 Task: In the  document Journalingfile.pdf Change font size of watermark '113' and place the watermark  'Horizontally'. Insert footer and write www.lunaTech.com
Action: Mouse moved to (278, 404)
Screenshot: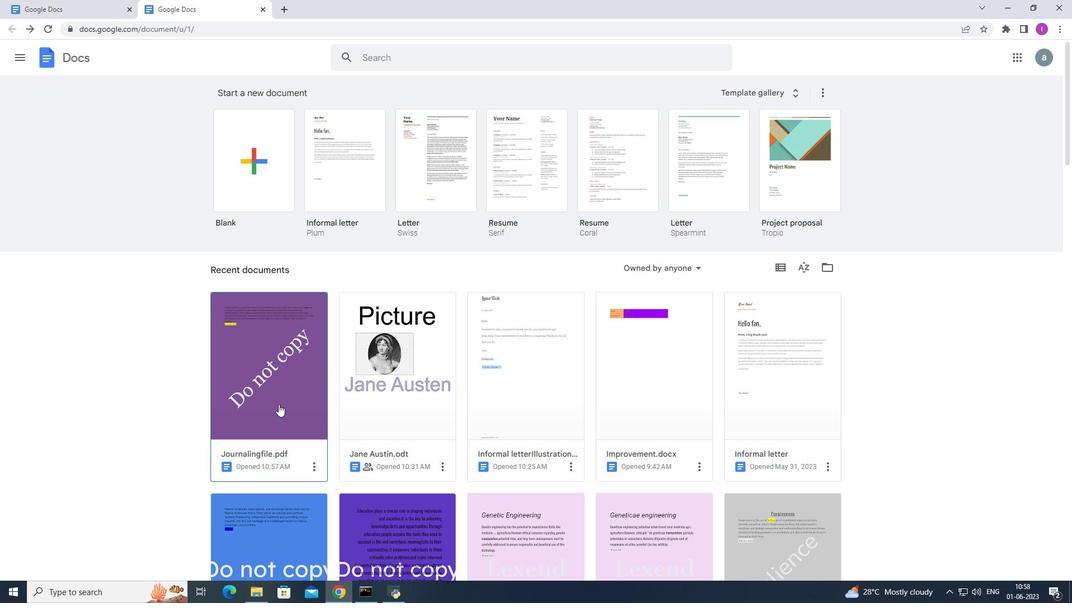 
Action: Mouse pressed left at (278, 404)
Screenshot: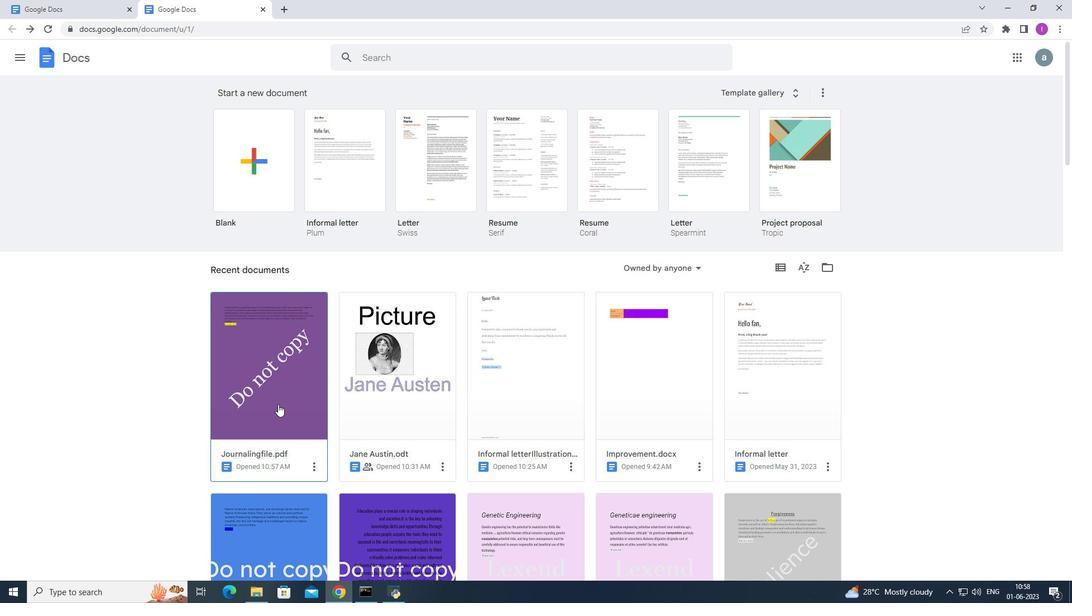 
Action: Mouse moved to (127, 64)
Screenshot: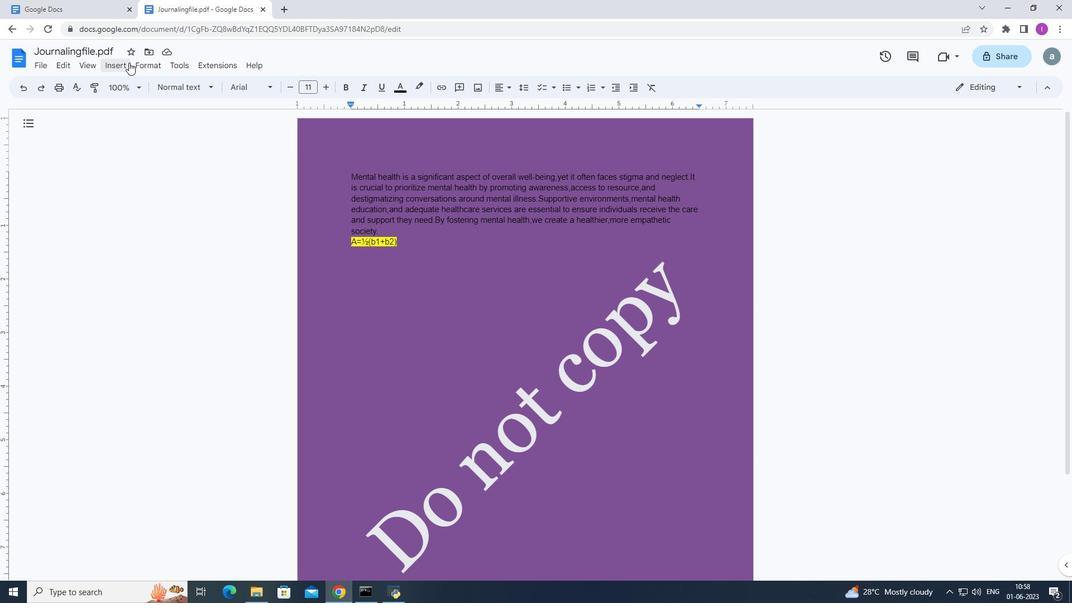 
Action: Mouse pressed left at (127, 64)
Screenshot: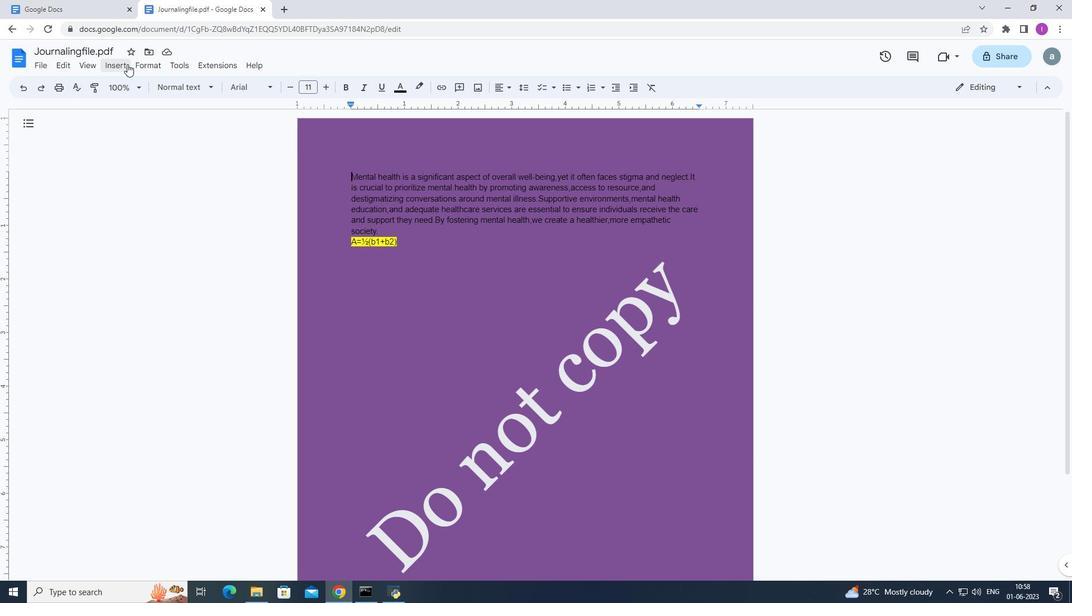 
Action: Mouse moved to (153, 327)
Screenshot: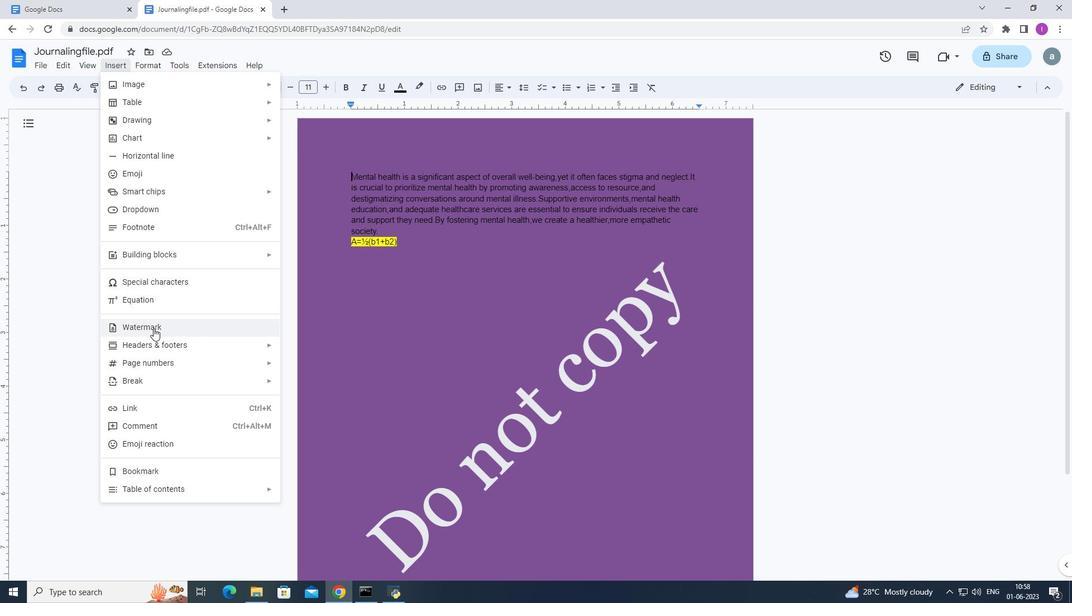 
Action: Mouse pressed left at (153, 327)
Screenshot: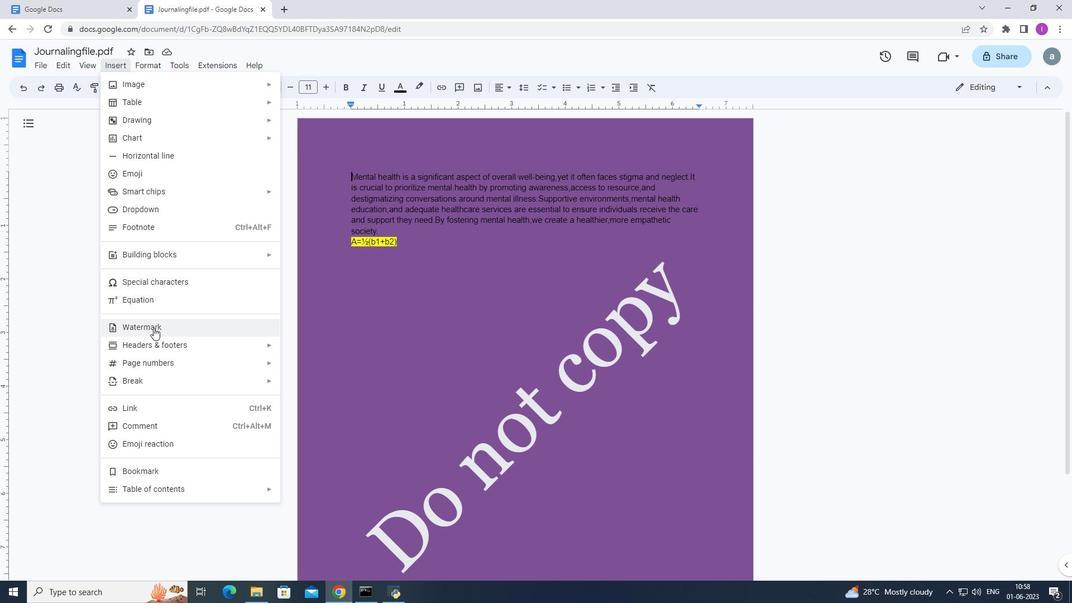 
Action: Mouse moved to (956, 229)
Screenshot: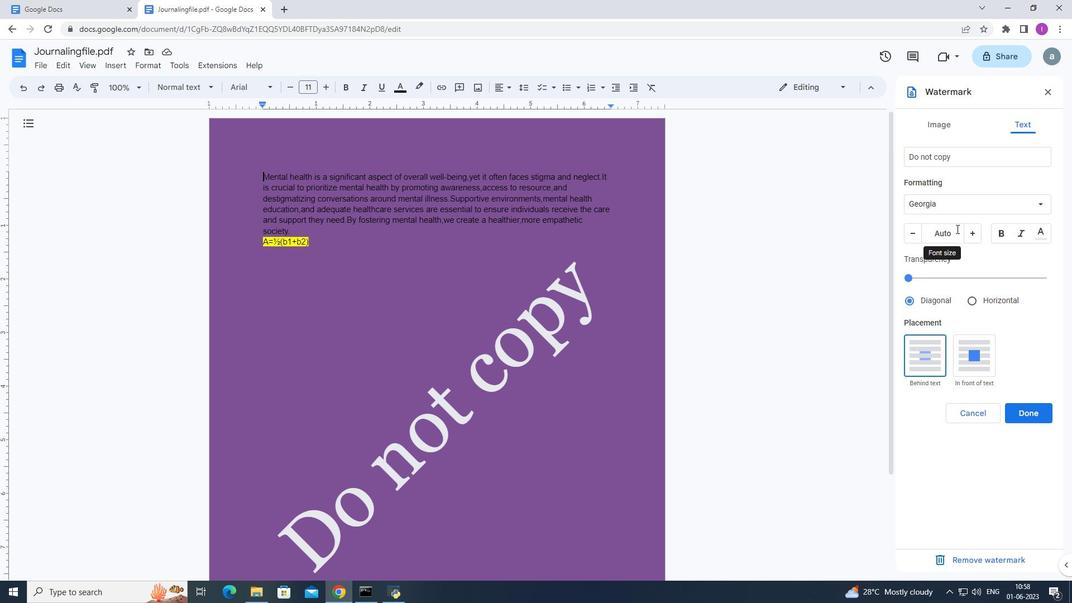 
Action: Mouse pressed left at (956, 229)
Screenshot: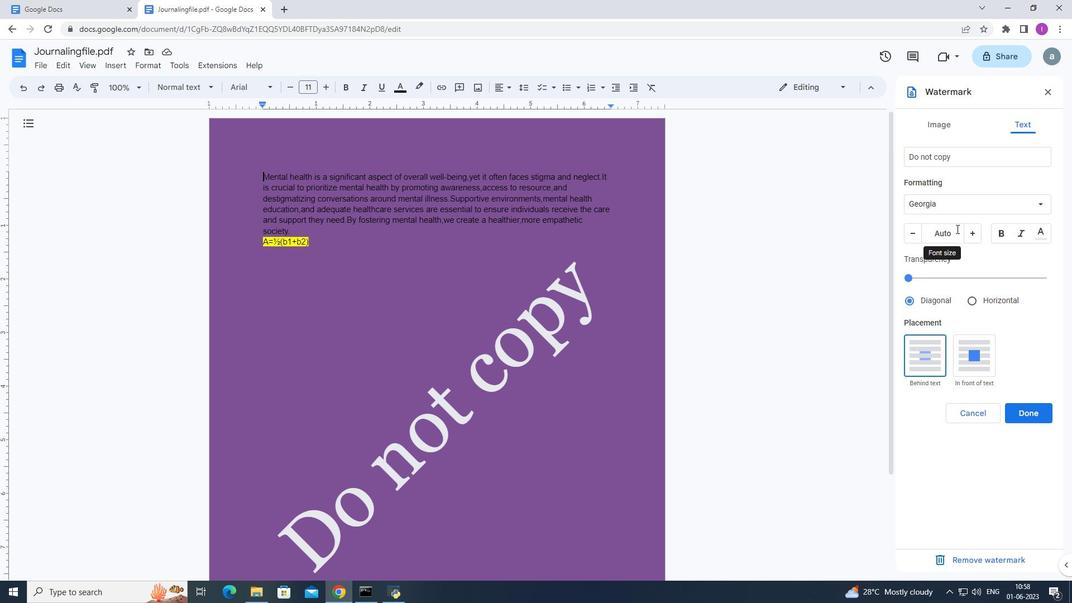 
Action: Key pressed 113
Screenshot: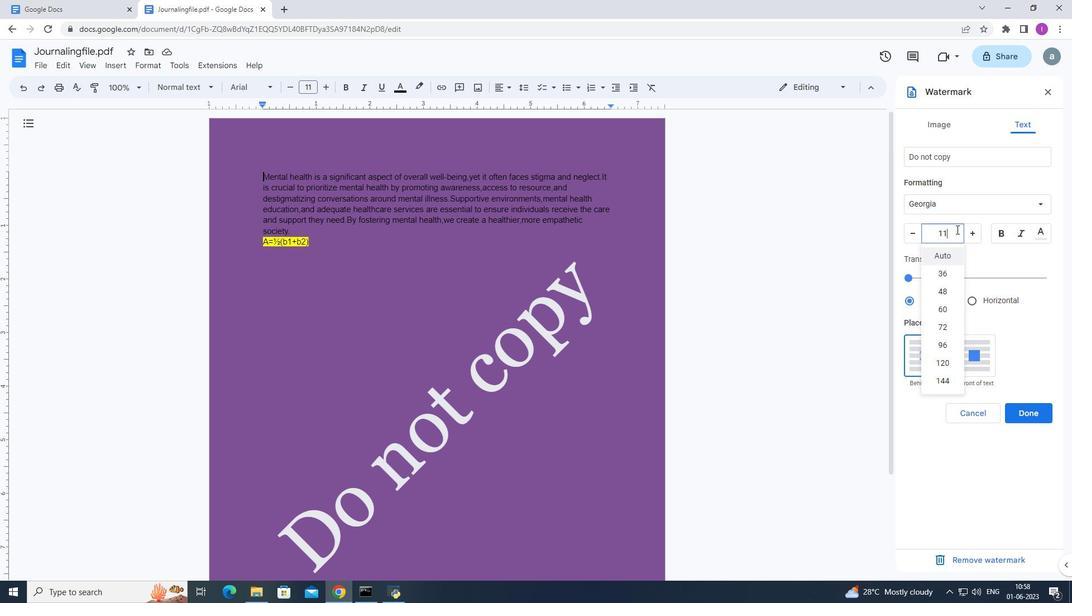 
Action: Mouse moved to (953, 262)
Screenshot: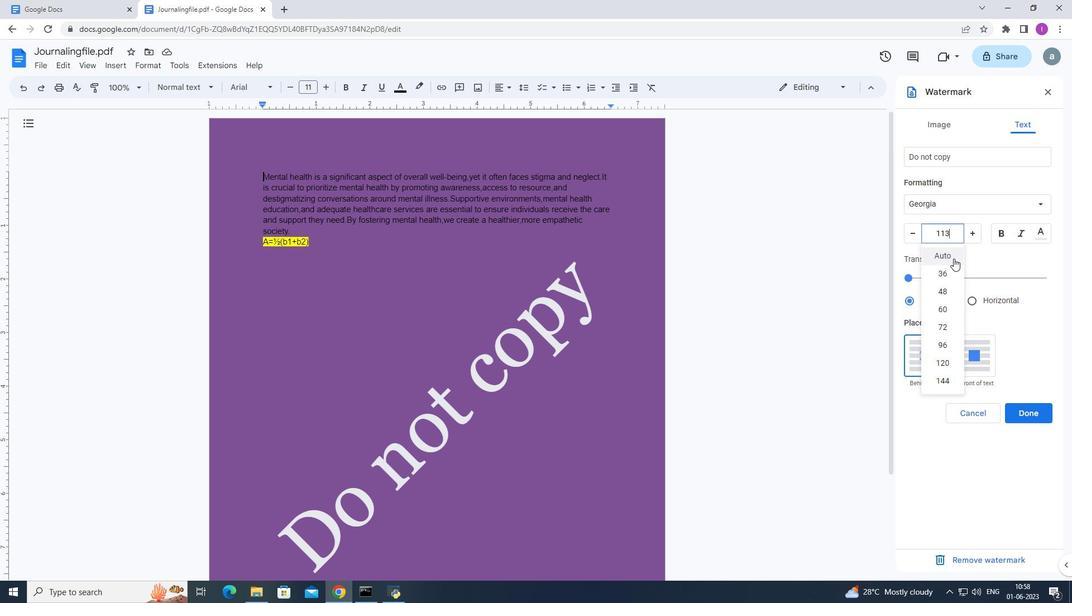 
Action: Key pressed <Key.enter>
Screenshot: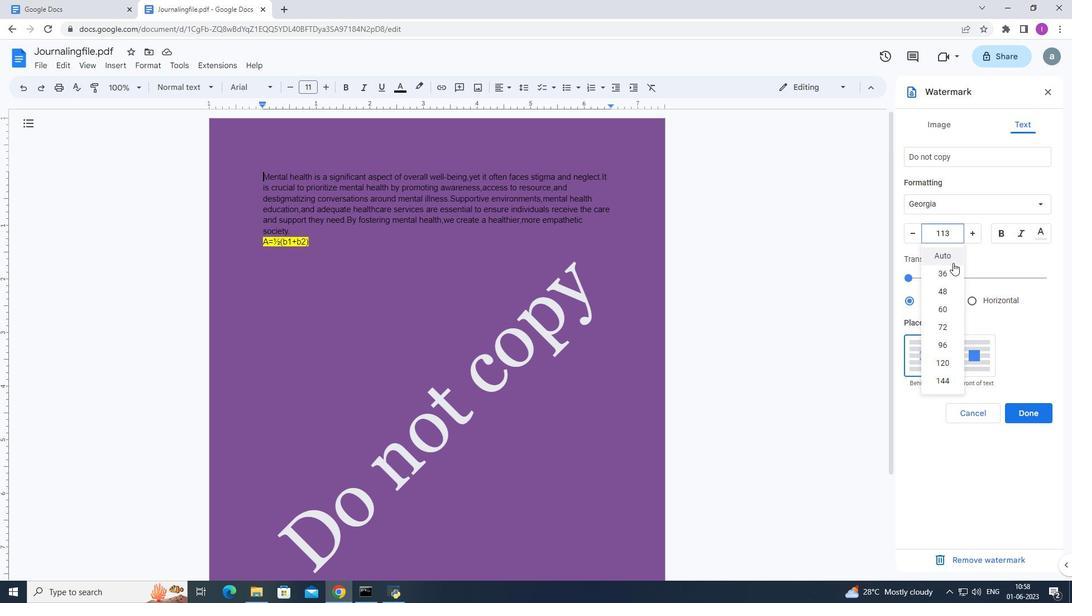 
Action: Mouse moved to (972, 301)
Screenshot: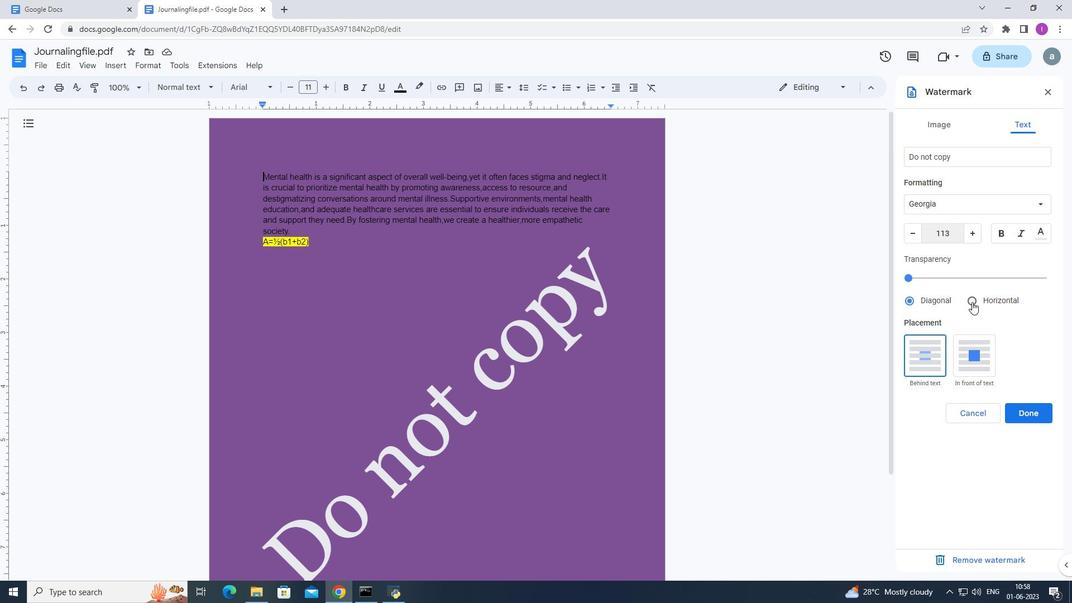 
Action: Mouse pressed left at (972, 301)
Screenshot: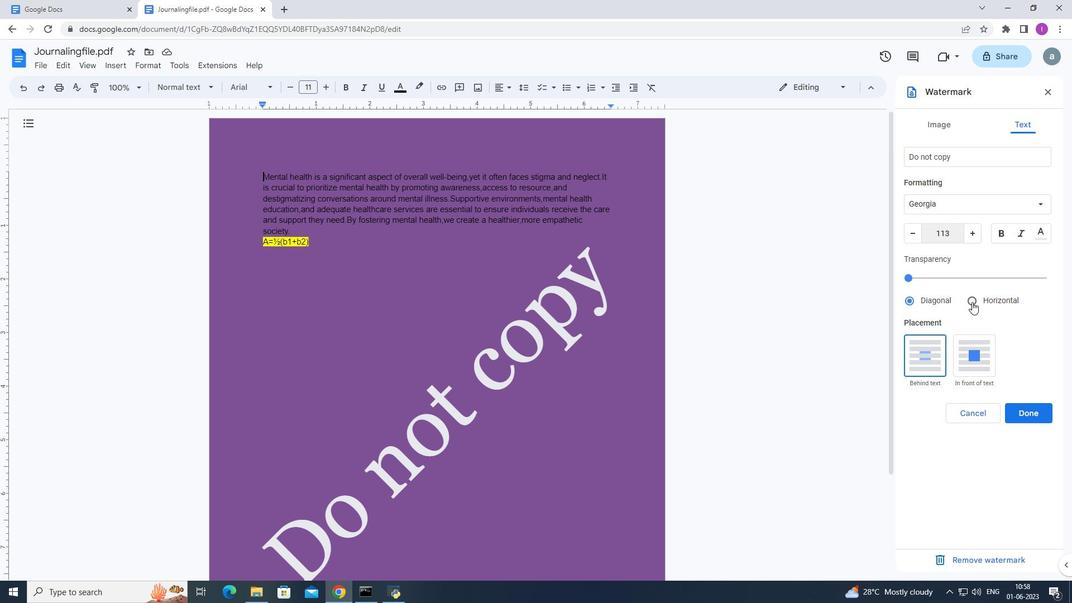 
Action: Mouse moved to (1016, 407)
Screenshot: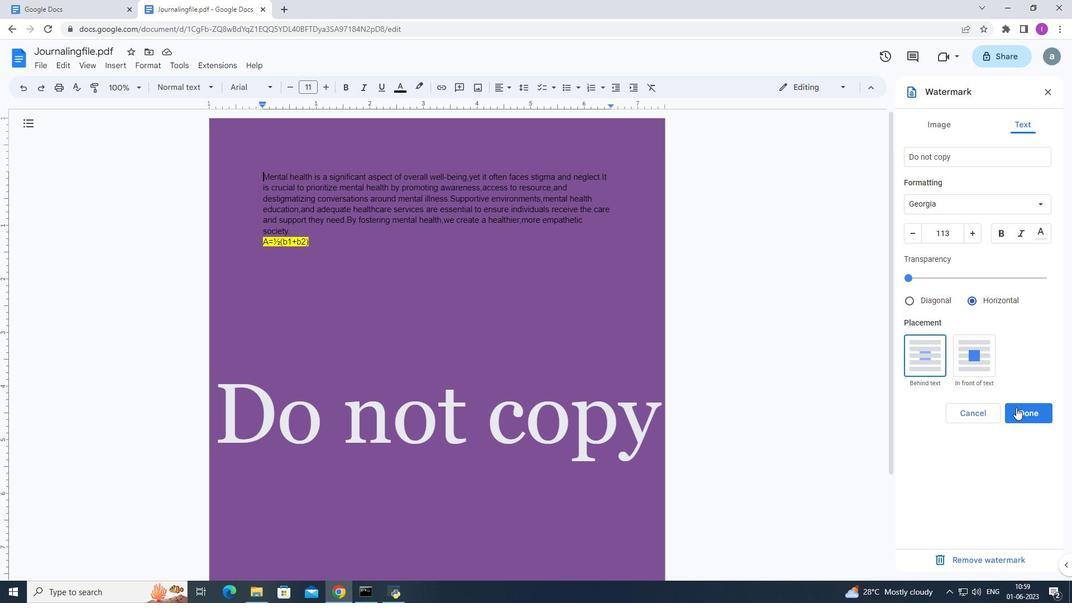 
Action: Mouse pressed left at (1016, 407)
Screenshot: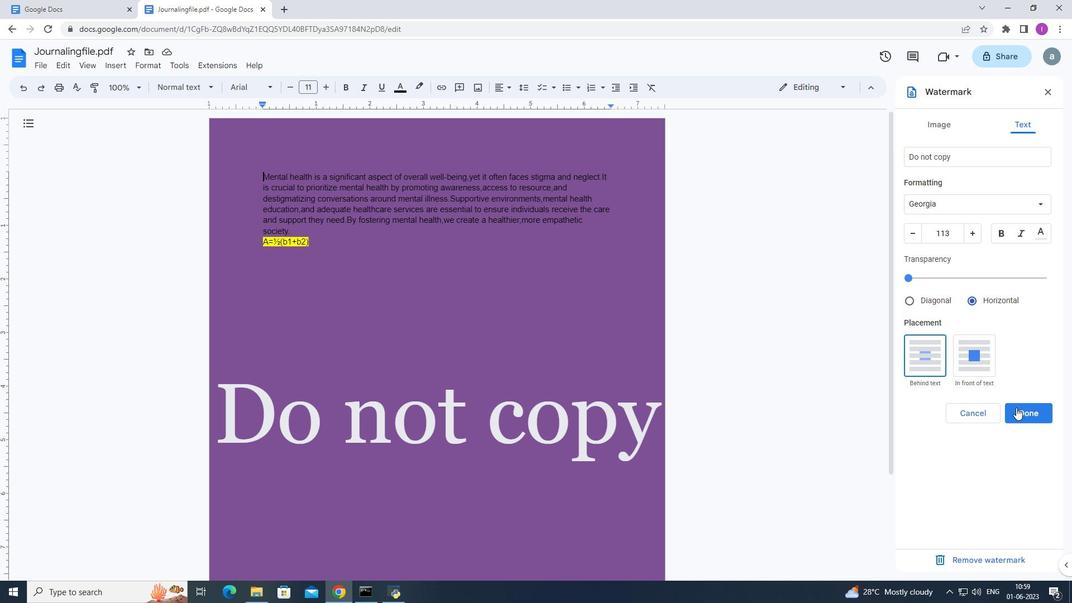 
Action: Mouse moved to (111, 63)
Screenshot: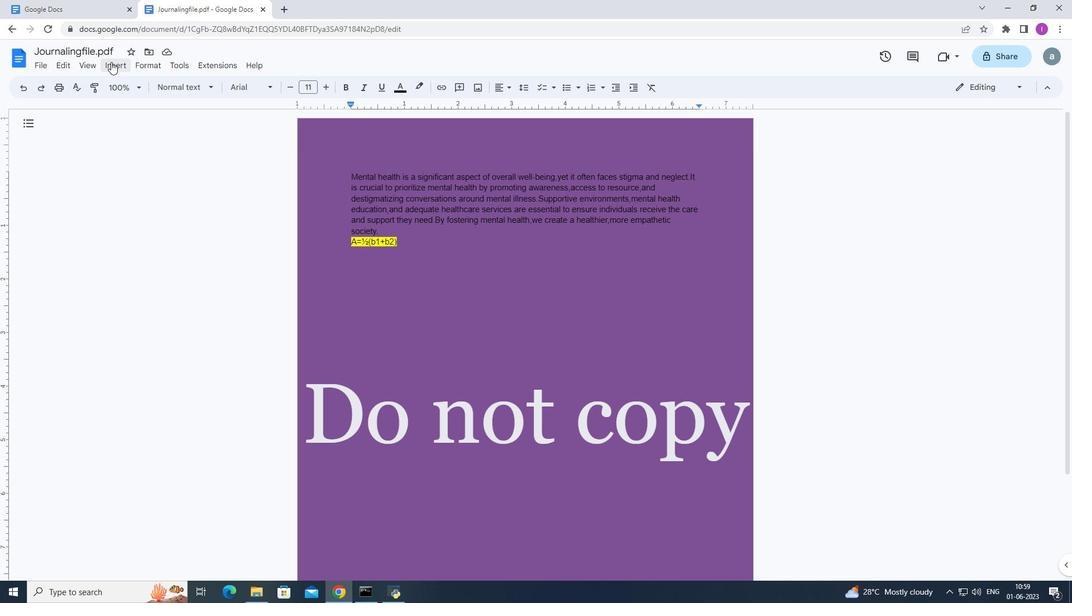 
Action: Mouse pressed left at (111, 63)
Screenshot: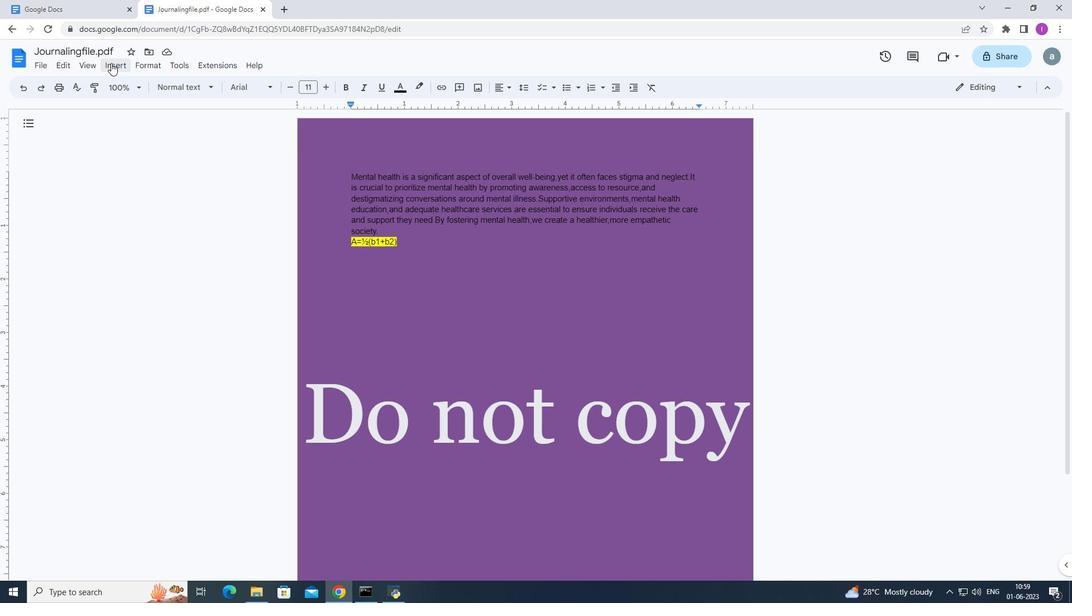 
Action: Mouse moved to (307, 366)
Screenshot: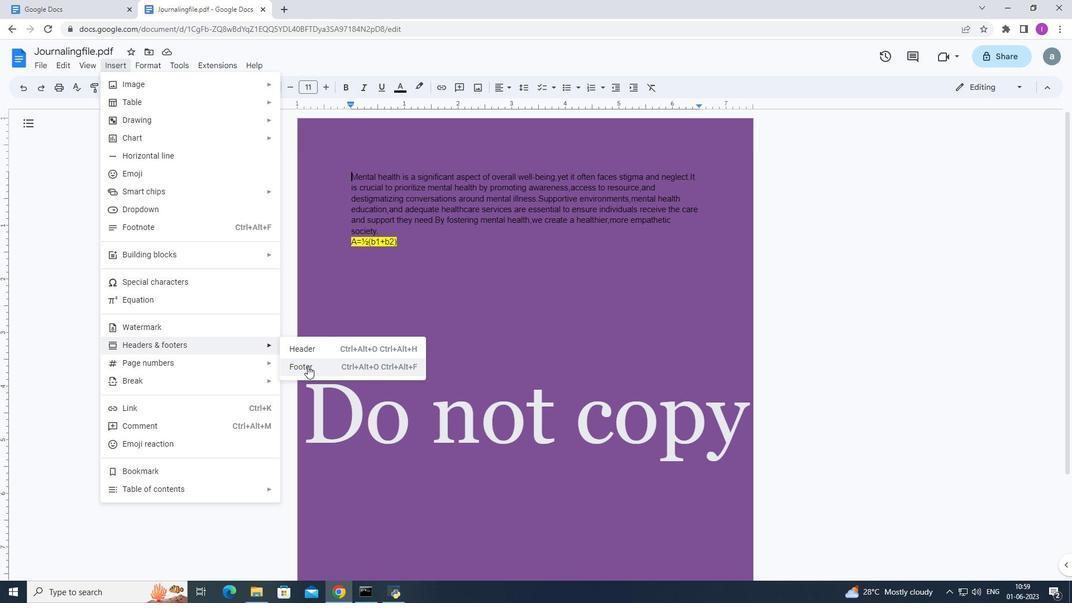 
Action: Mouse pressed left at (307, 366)
Screenshot: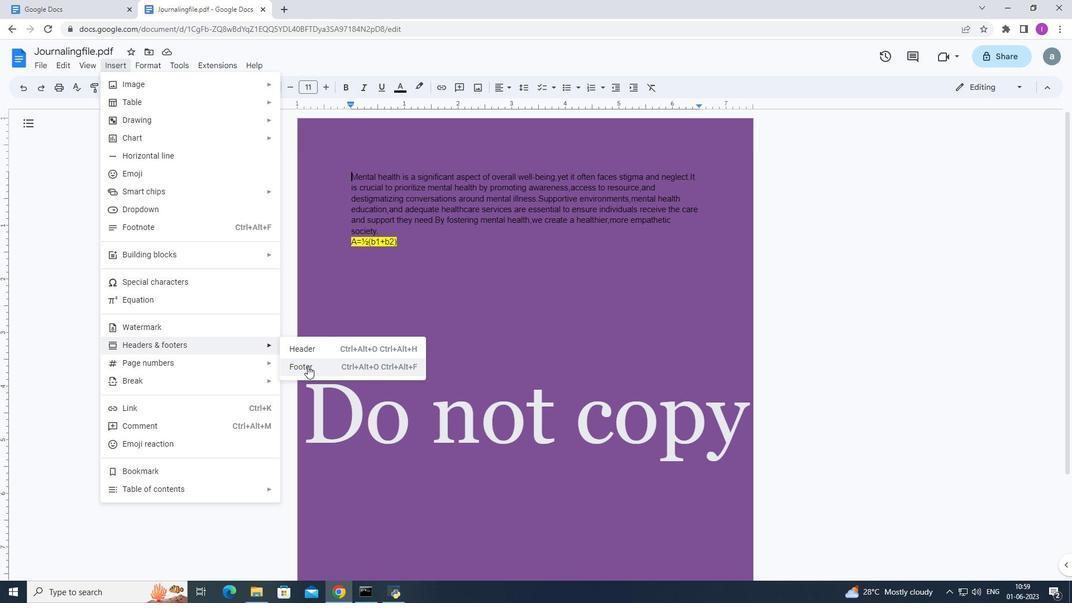 
Action: Mouse moved to (394, 416)
Screenshot: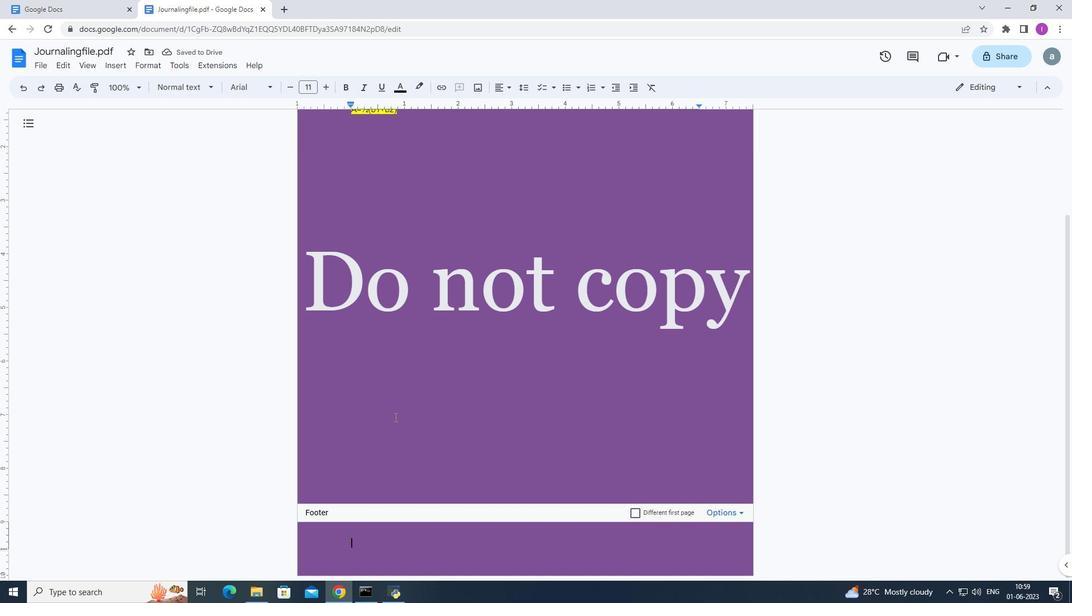 
Action: Key pressed www.luna<Key.shift>Tech.com
Screenshot: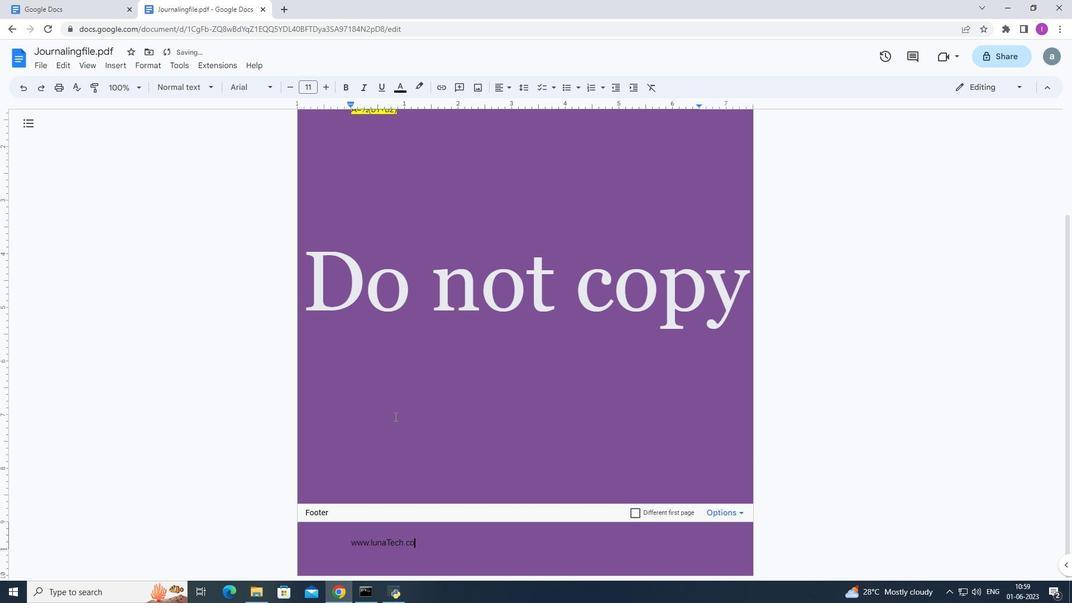 
Action: Mouse moved to (247, 393)
Screenshot: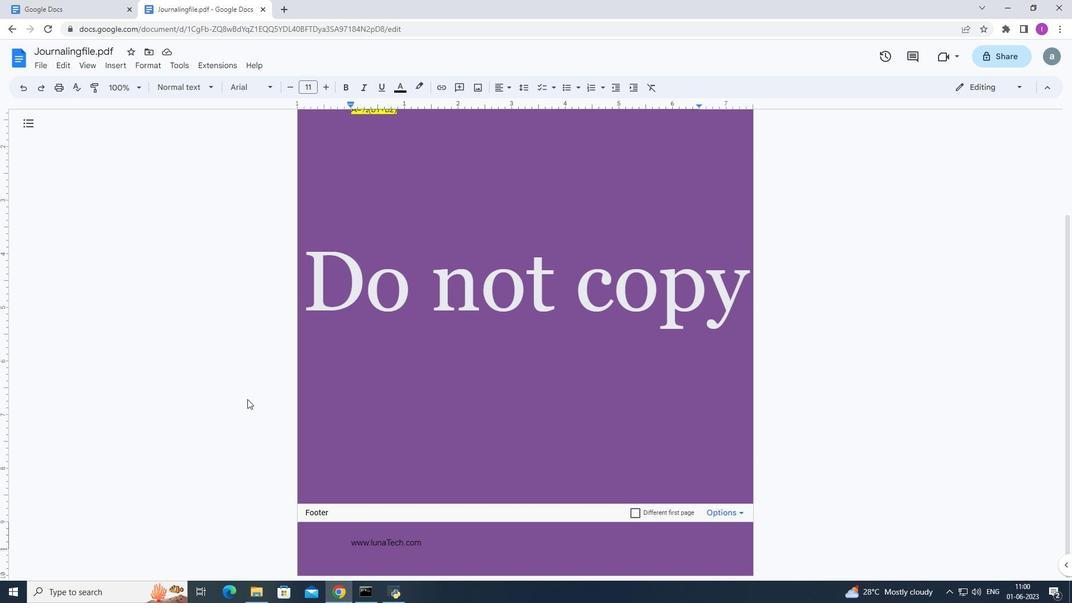 
Action: Mouse scrolled (247, 393) with delta (0, 0)
Screenshot: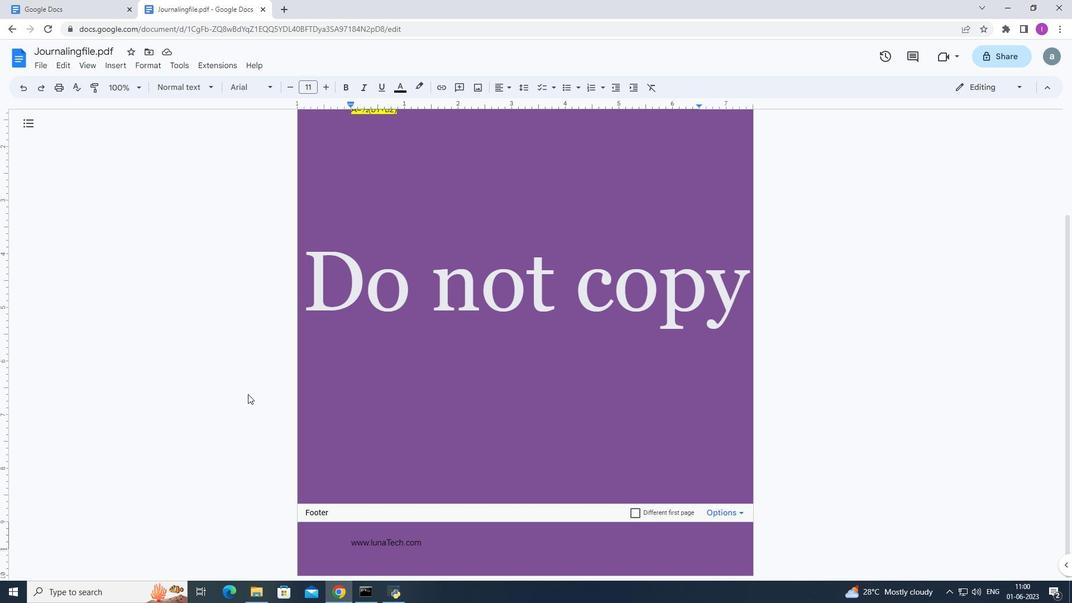
Action: Mouse scrolled (247, 393) with delta (0, 0)
Screenshot: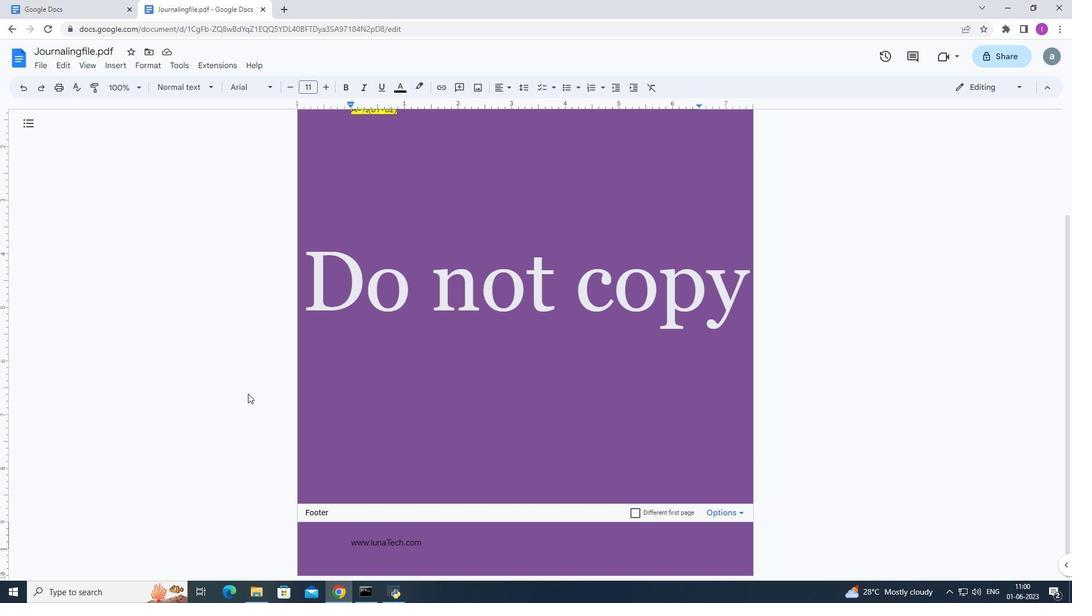 
Action: Mouse scrolled (247, 393) with delta (0, 0)
Screenshot: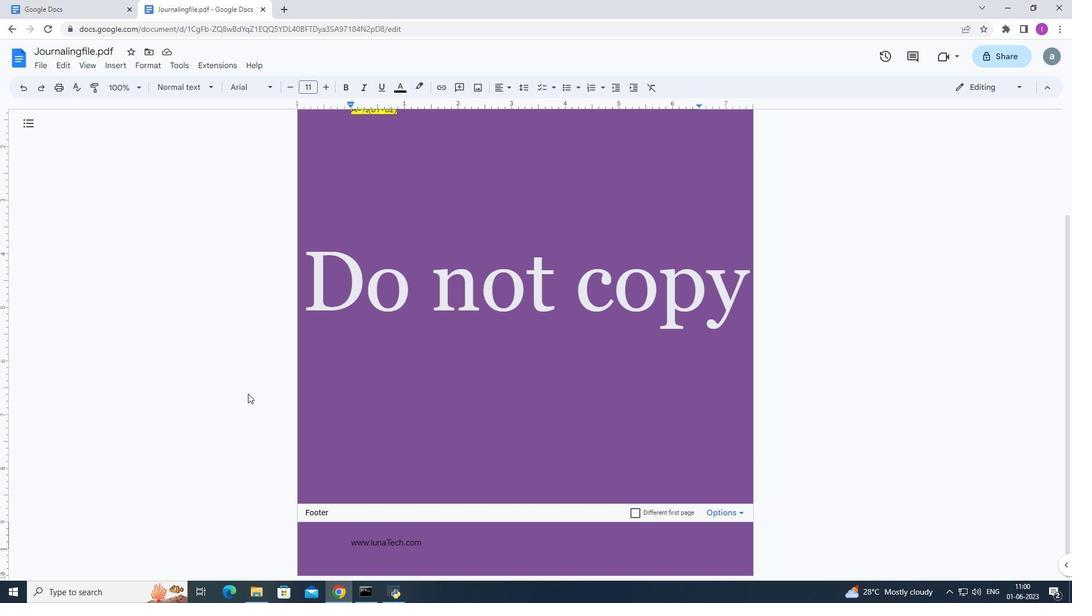 
Action: Mouse moved to (92, 347)
Screenshot: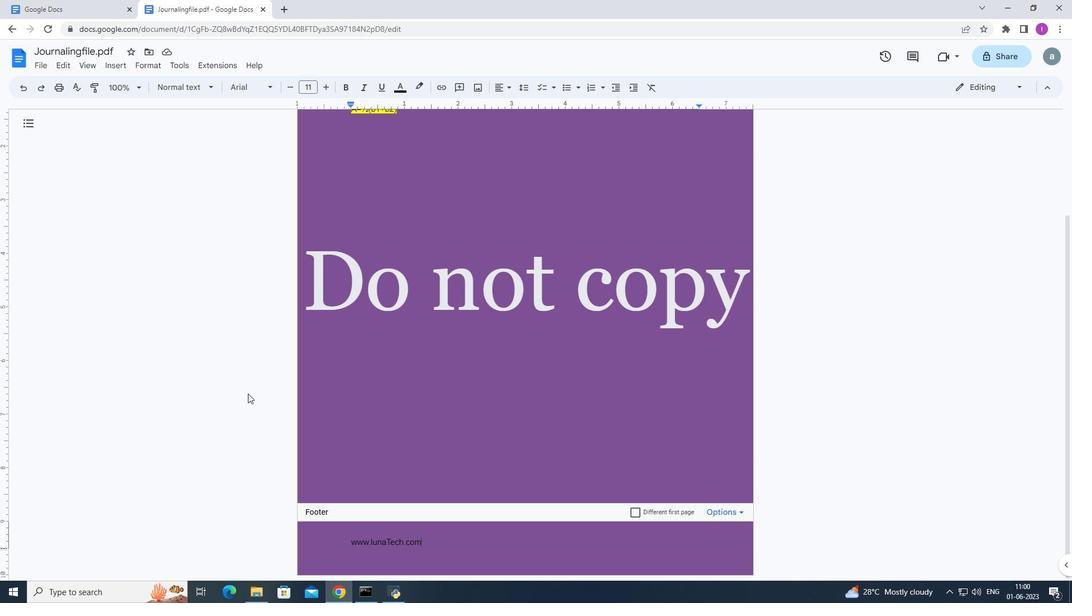 
Action: Mouse pressed left at (92, 347)
Screenshot: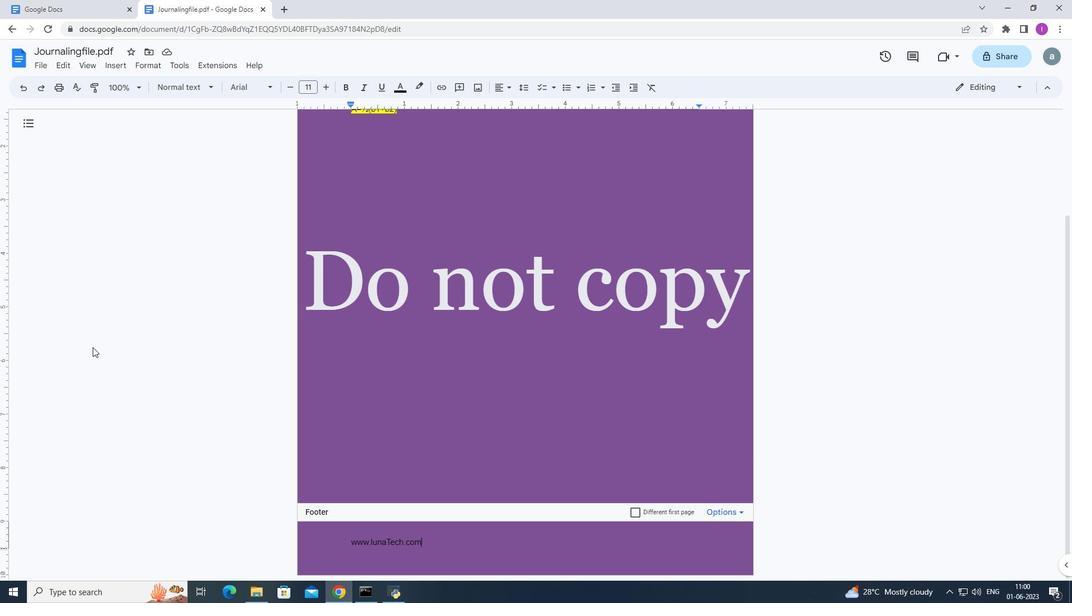 
Action: Mouse moved to (223, 330)
Screenshot: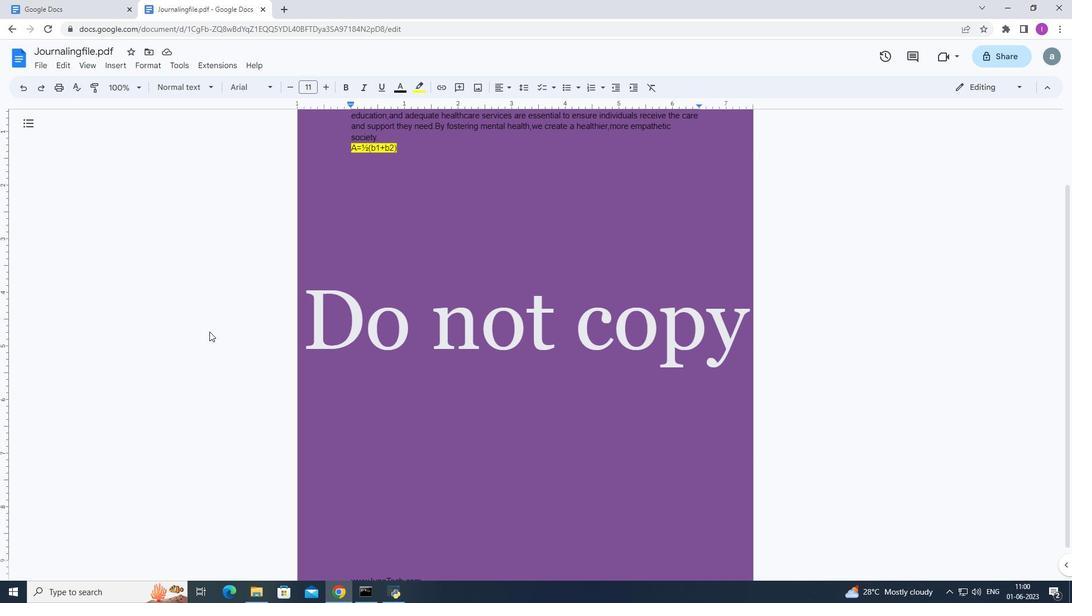 
Action: Mouse scrolled (223, 329) with delta (0, 0)
Screenshot: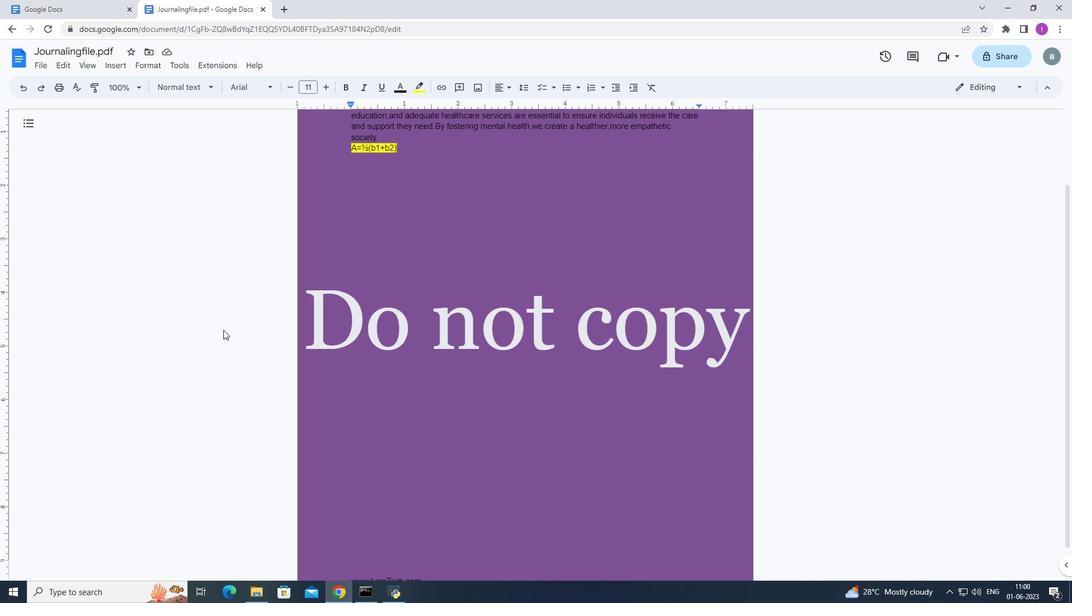 
Action: Mouse scrolled (223, 329) with delta (0, 0)
Screenshot: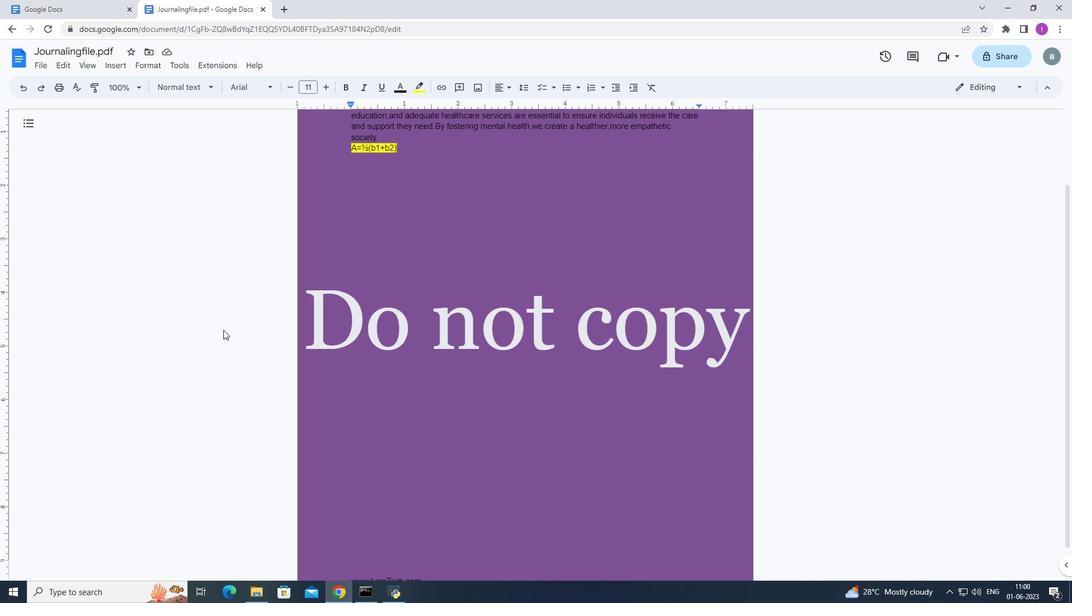 
Action: Mouse scrolled (223, 329) with delta (0, 0)
Screenshot: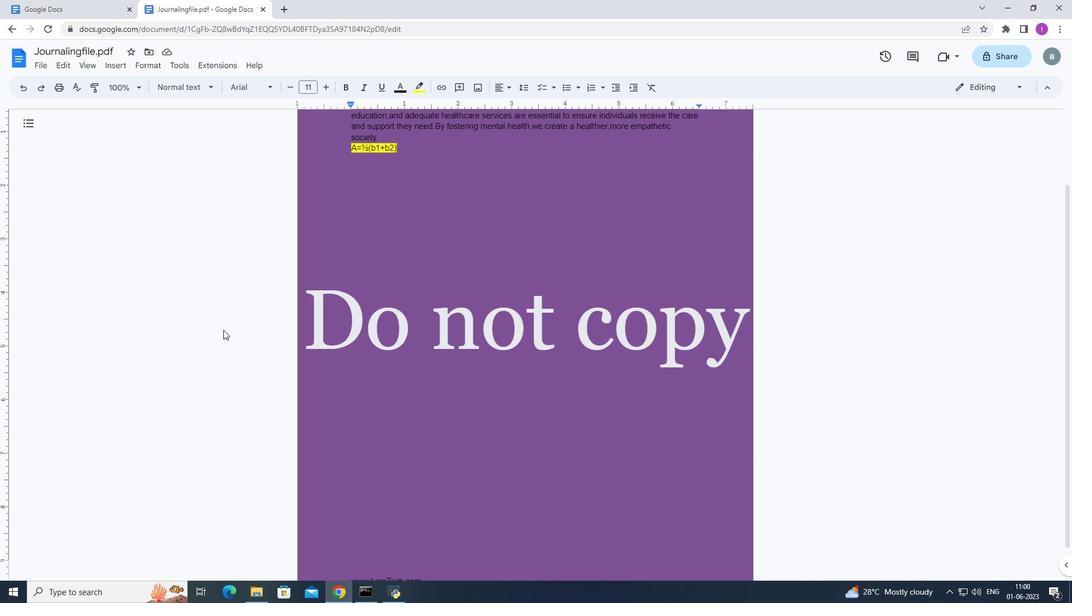 
Action: Mouse scrolled (223, 329) with delta (0, 0)
Screenshot: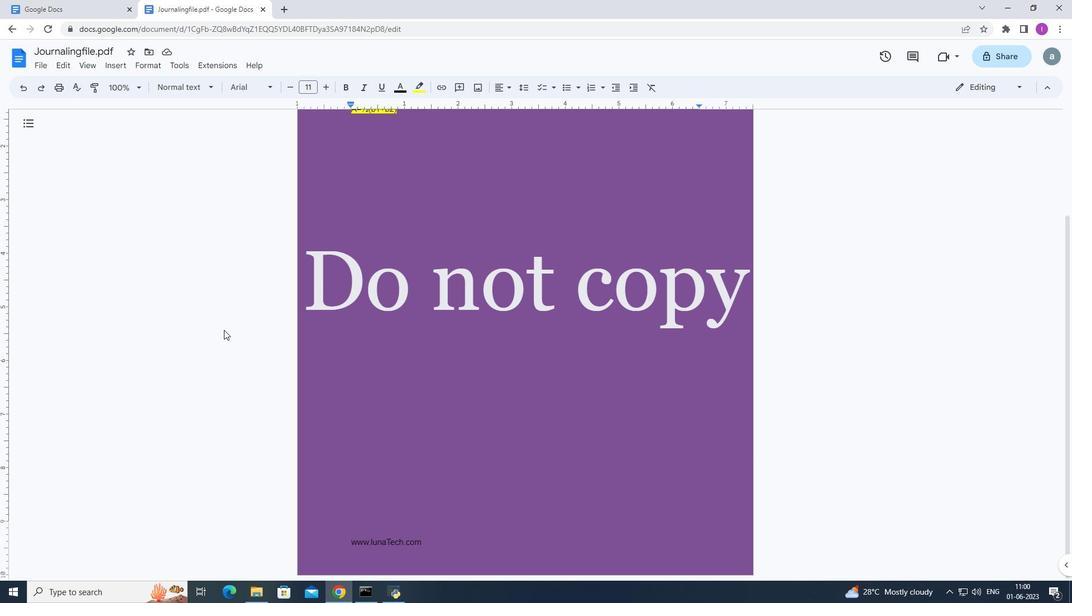 
Action: Mouse scrolled (223, 329) with delta (0, 0)
Screenshot: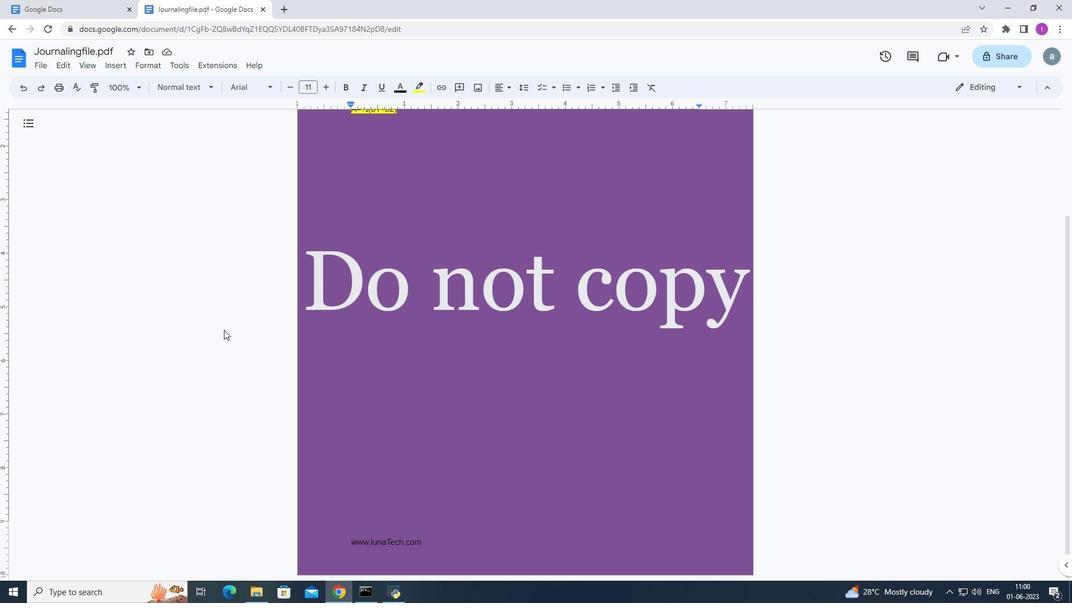
Action: Mouse scrolled (223, 330) with delta (0, 0)
Screenshot: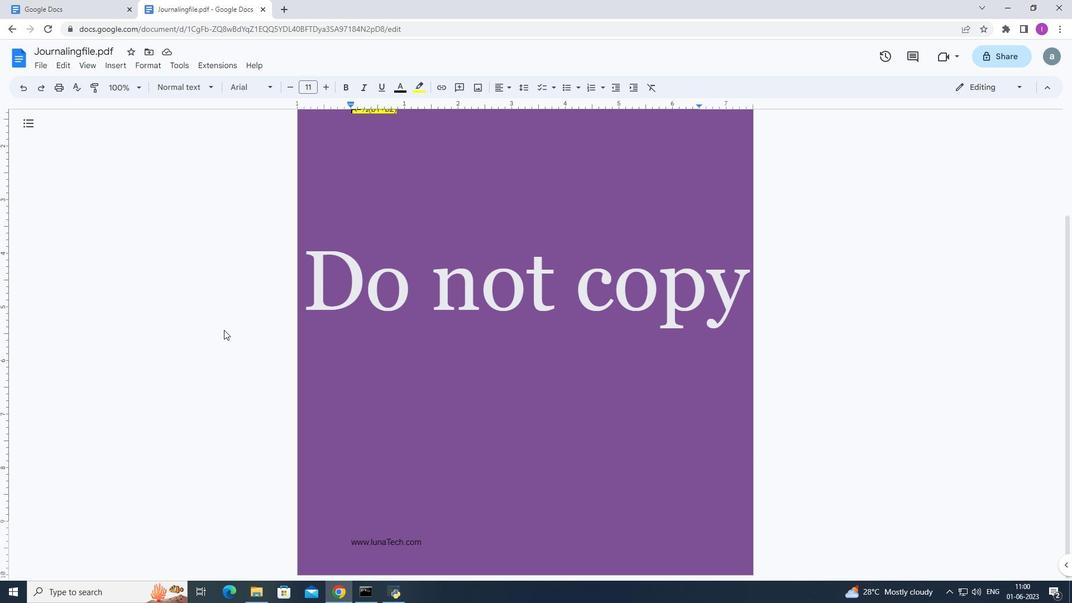 
Action: Mouse scrolled (223, 330) with delta (0, 0)
Screenshot: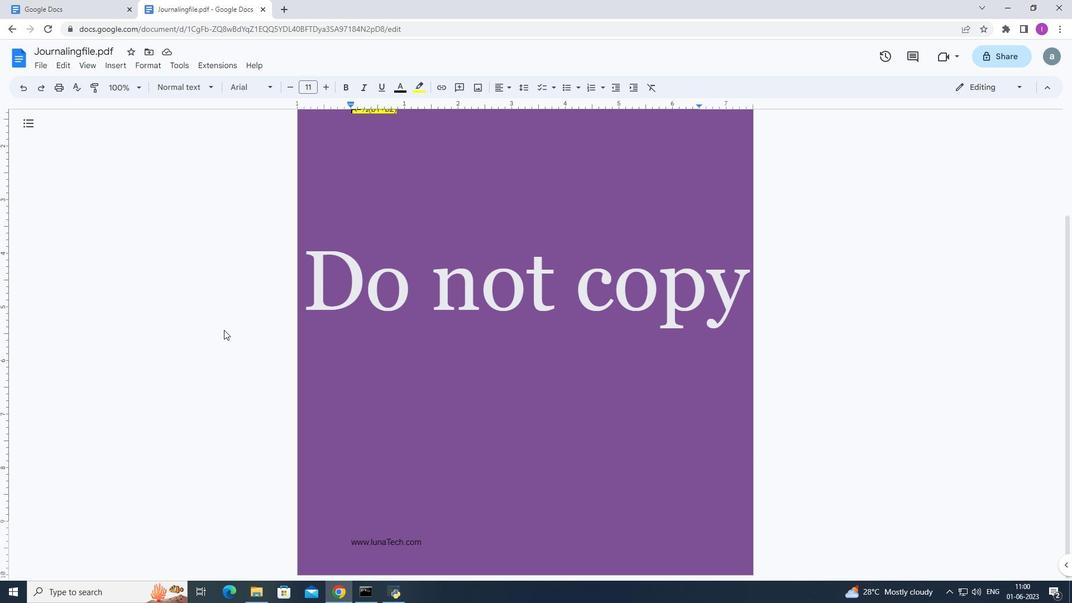 
Action: Mouse scrolled (223, 330) with delta (0, 0)
Screenshot: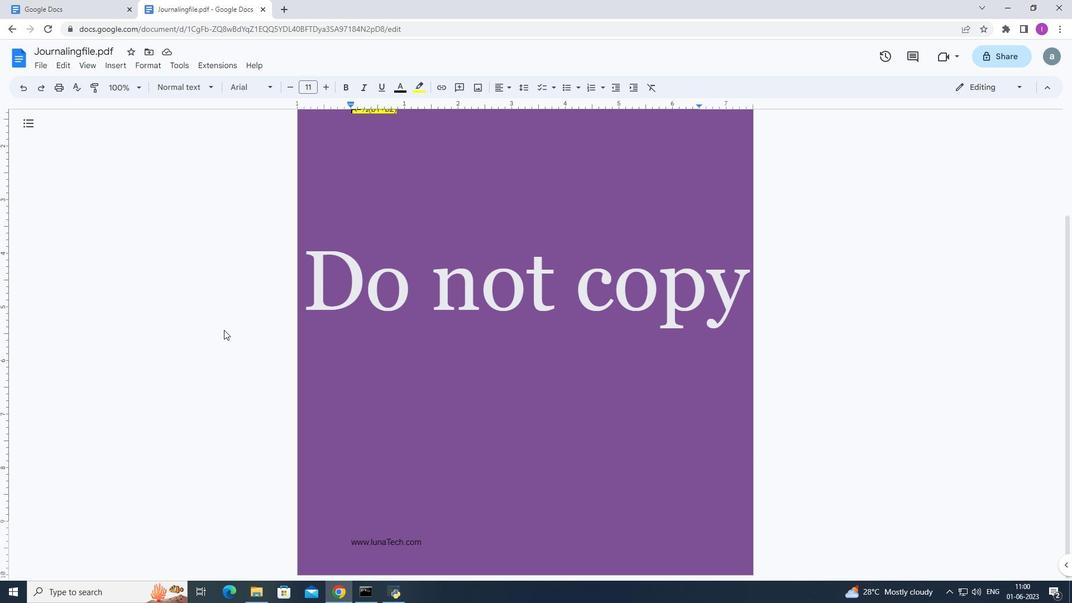 
Action: Mouse scrolled (223, 330) with delta (0, 0)
Screenshot: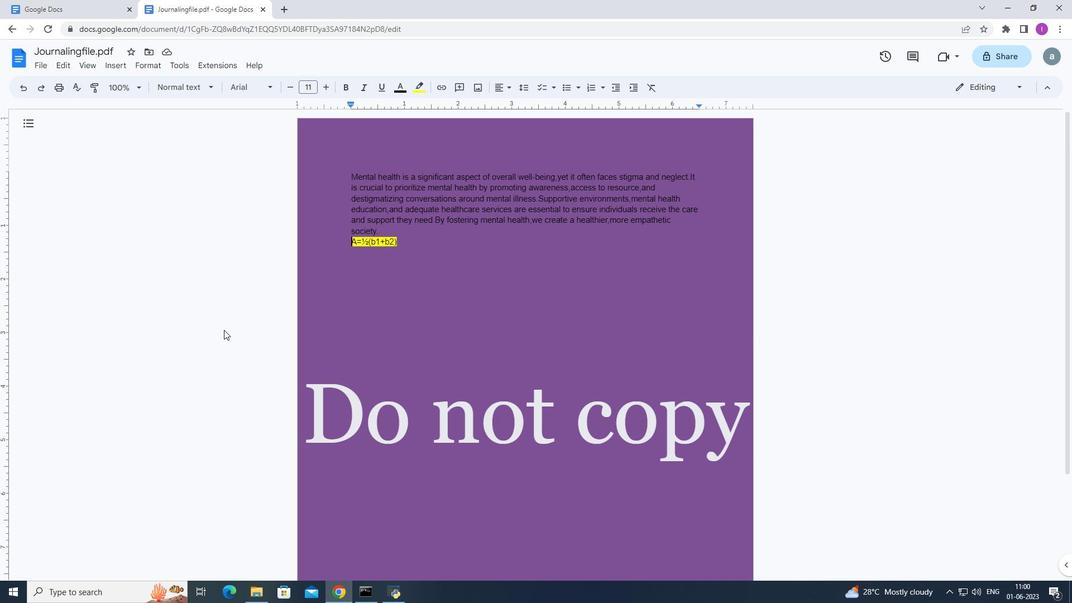 
Action: Mouse scrolled (223, 330) with delta (0, 0)
Screenshot: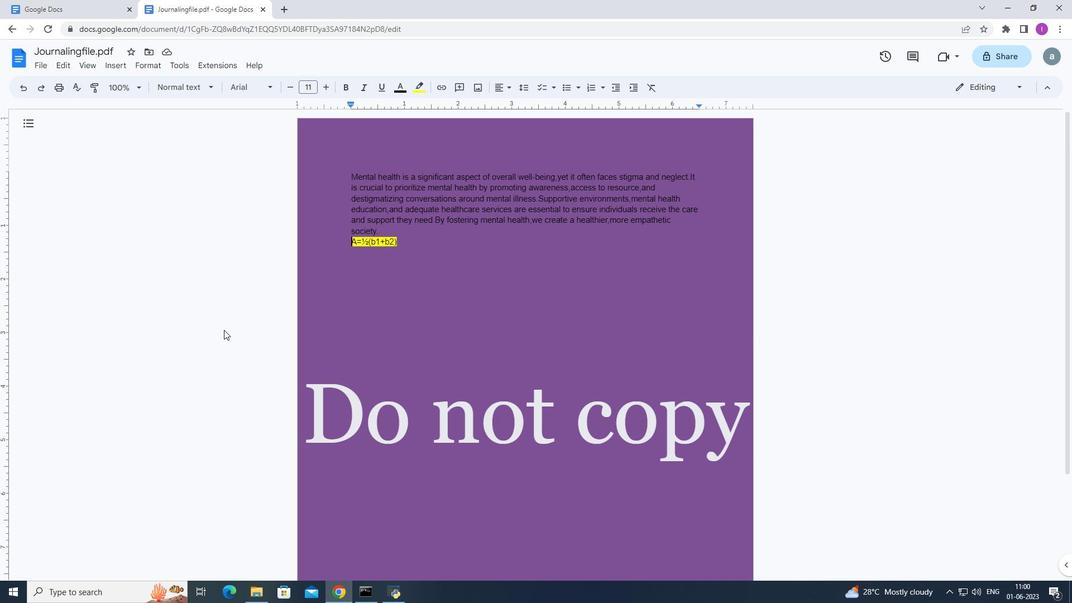 
Action: Mouse scrolled (223, 330) with delta (0, 0)
Screenshot: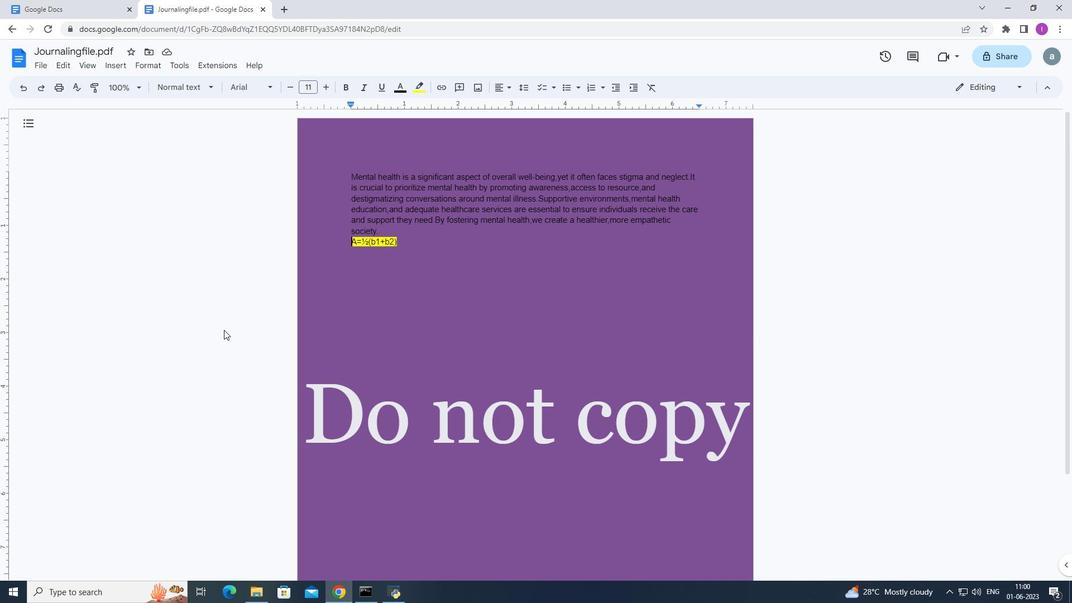 
